 Task: Add an event with the title Presentation Rehearsal and Final Preparation, date '2024/05/24', time 8:00 AM to 10:00 AMand add a description: By exploring the client's goals and strategic direction, the service provider can align their offerings and propose tailored solutions. The event allows for brainstorming sessions, exploring new possibilities, and jointly shaping the future direction of the partnership.Select event color  Blueberry . Add location for the event as: 321 Oxford Street, London, UK, logged in from the account softage.5@softage.netand send the event invitation to softage.4@softage.net and softage.6@softage.net. Set a reminder for the event Daily
Action: Mouse moved to (954, 74)
Screenshot: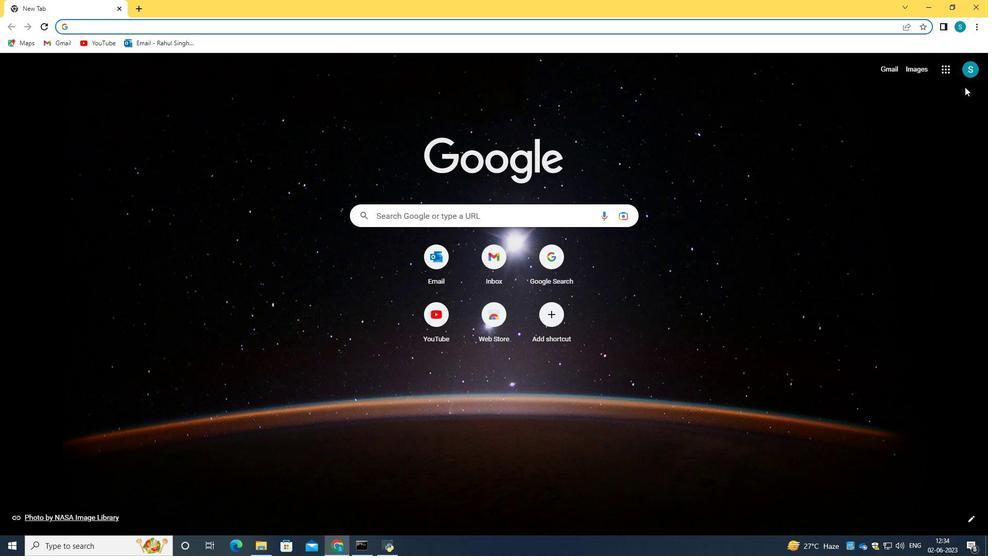 
Action: Mouse pressed left at (954, 74)
Screenshot: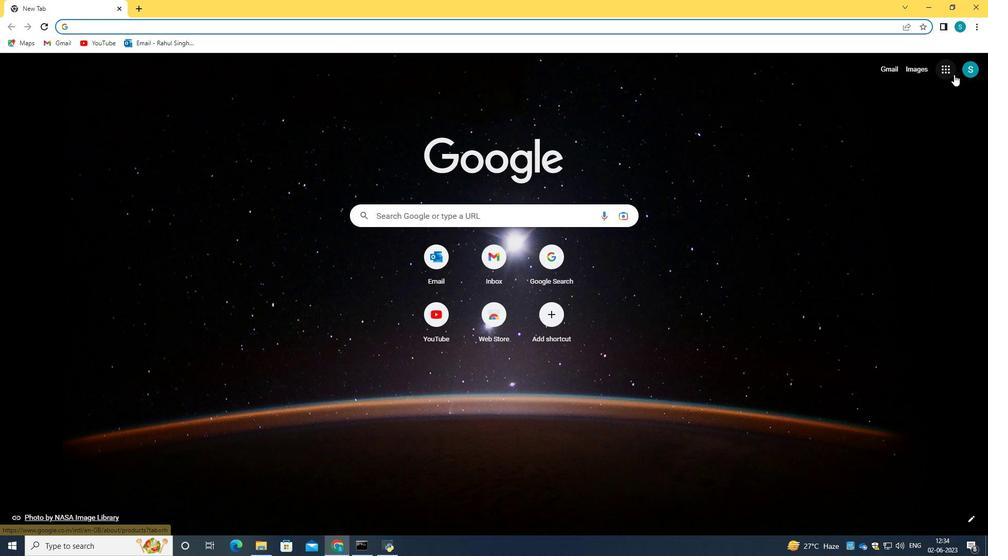 
Action: Mouse moved to (862, 215)
Screenshot: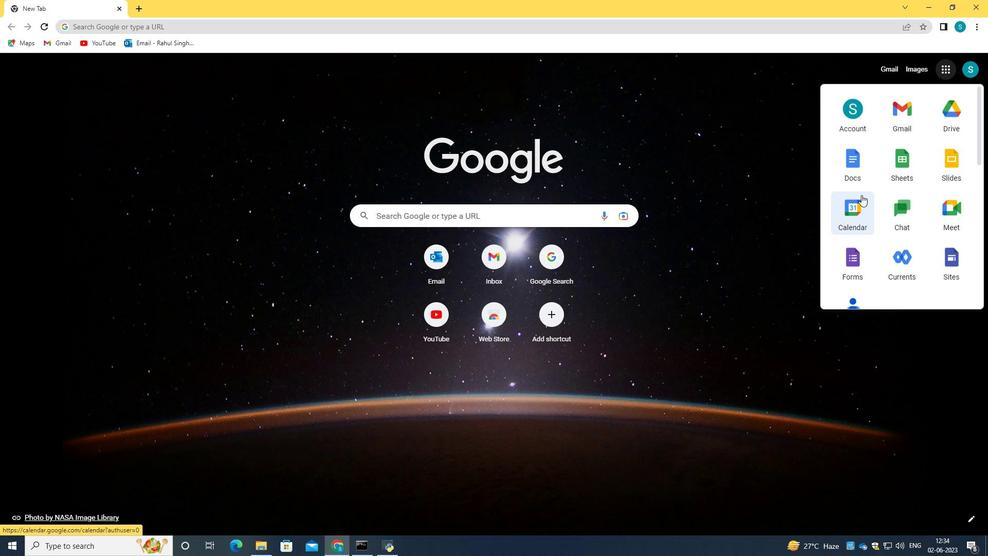 
Action: Mouse pressed left at (862, 215)
Screenshot: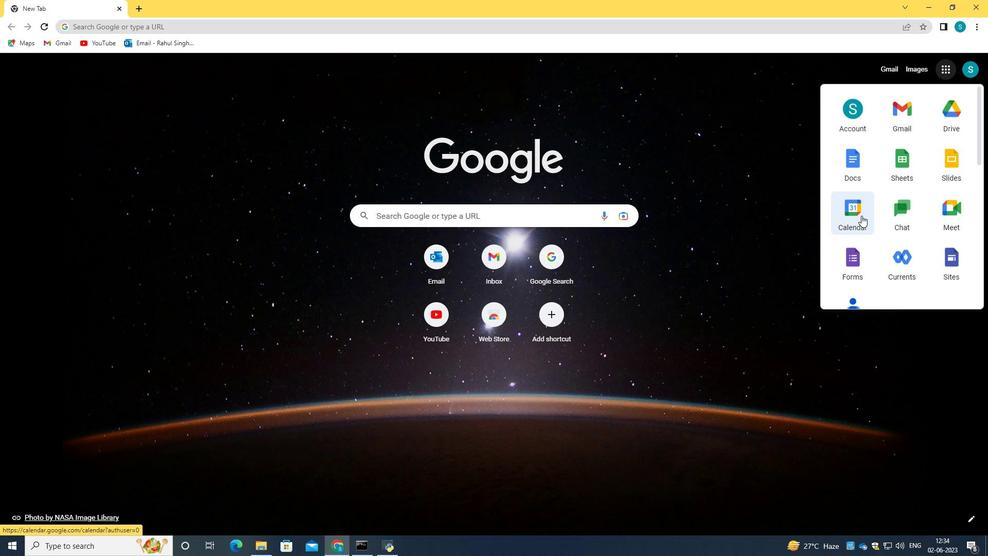 
Action: Mouse moved to (39, 106)
Screenshot: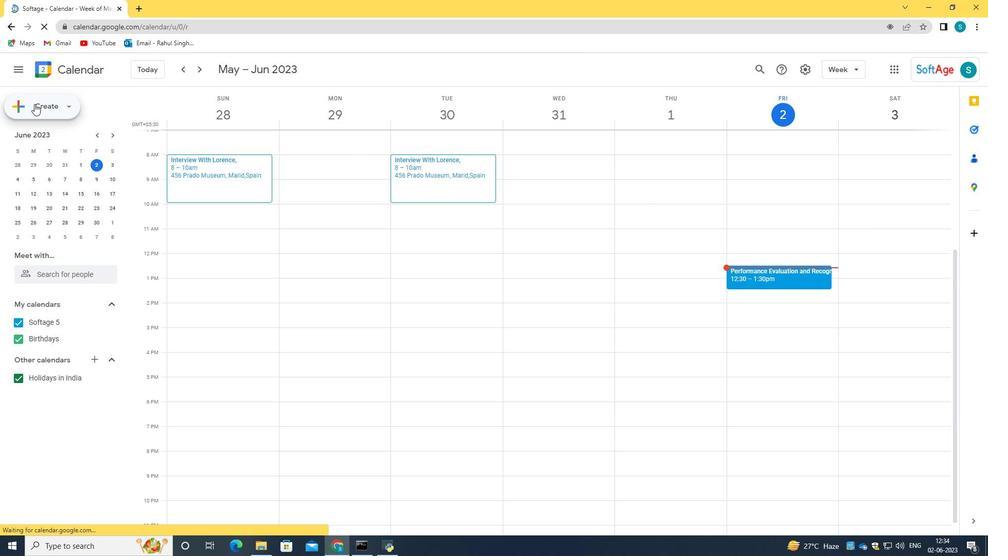 
Action: Mouse pressed left at (39, 106)
Screenshot: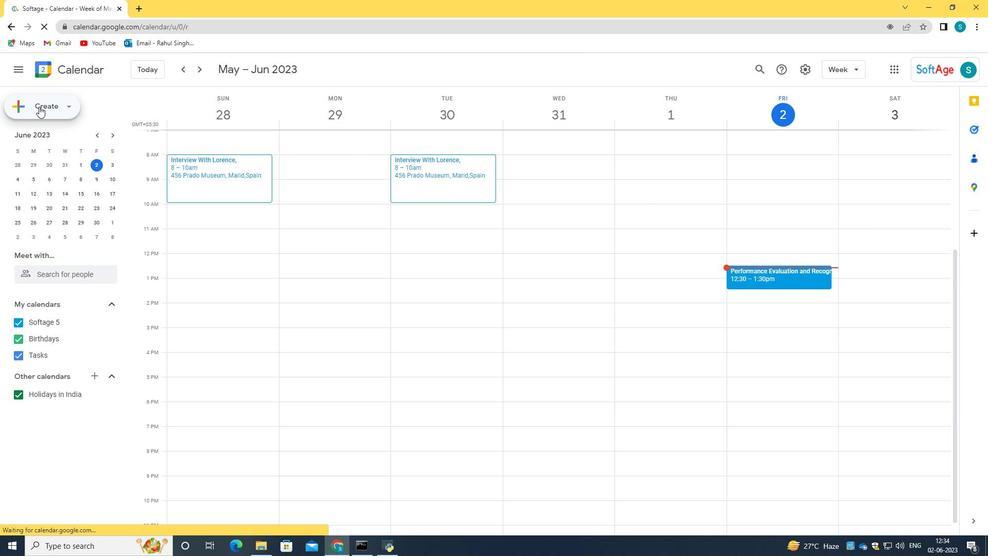 
Action: Mouse moved to (63, 137)
Screenshot: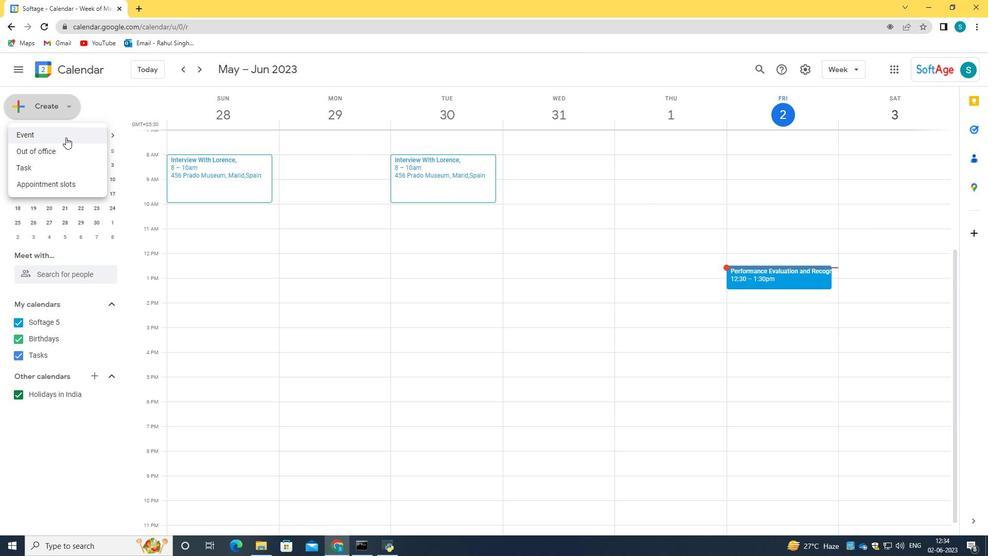 
Action: Mouse pressed left at (63, 137)
Screenshot: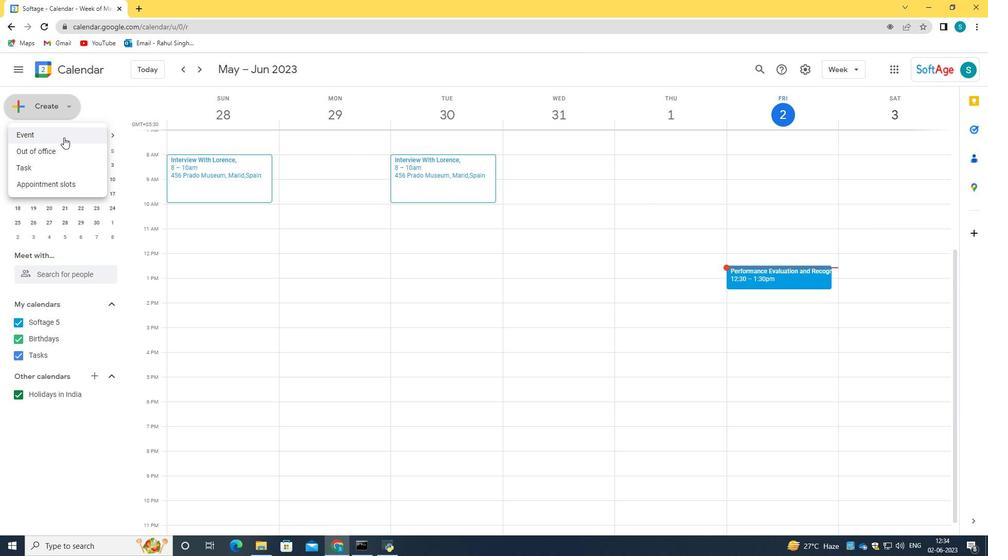 
Action: Mouse moved to (548, 195)
Screenshot: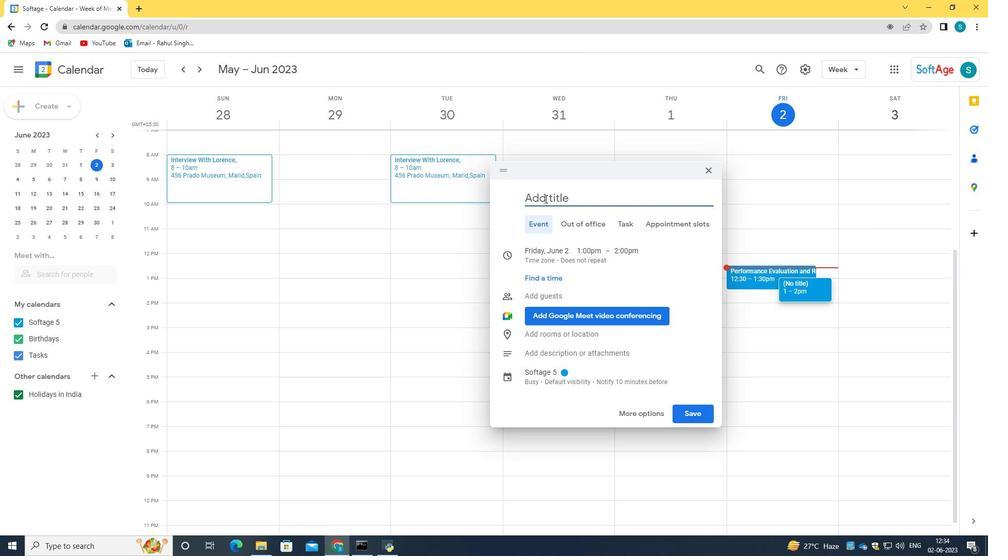 
Action: Key pressed <Key.caps_lock>P<Key.caps_lock>resentation<Key.space><Key.caps_lock>R<Key.caps_lock>ehearsal<Key.space>and<Key.space><Key.caps_lock>F<Key.caps_lock>inal<Key.space><Key.caps_lock>P<Key.caps_lock>reparation
Screenshot: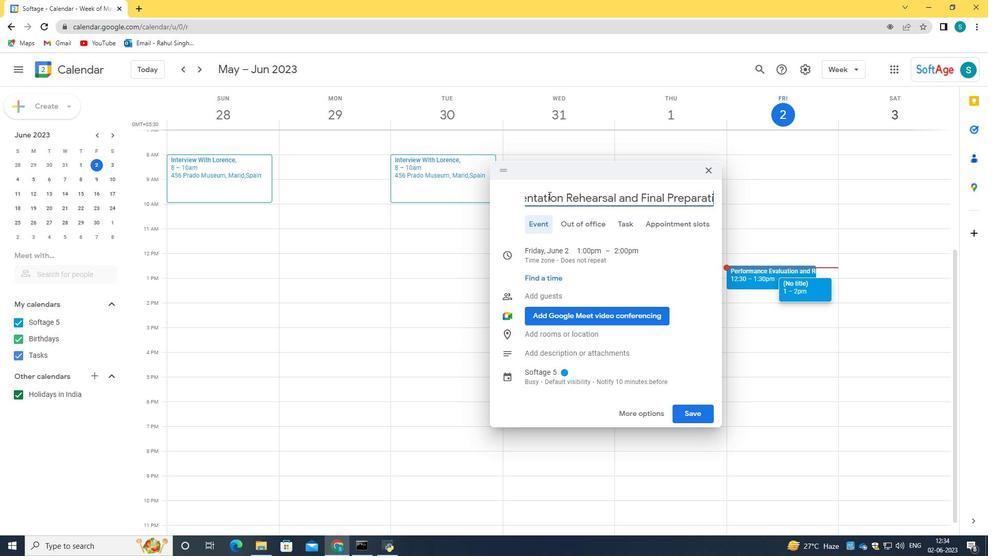 
Action: Mouse moved to (542, 248)
Screenshot: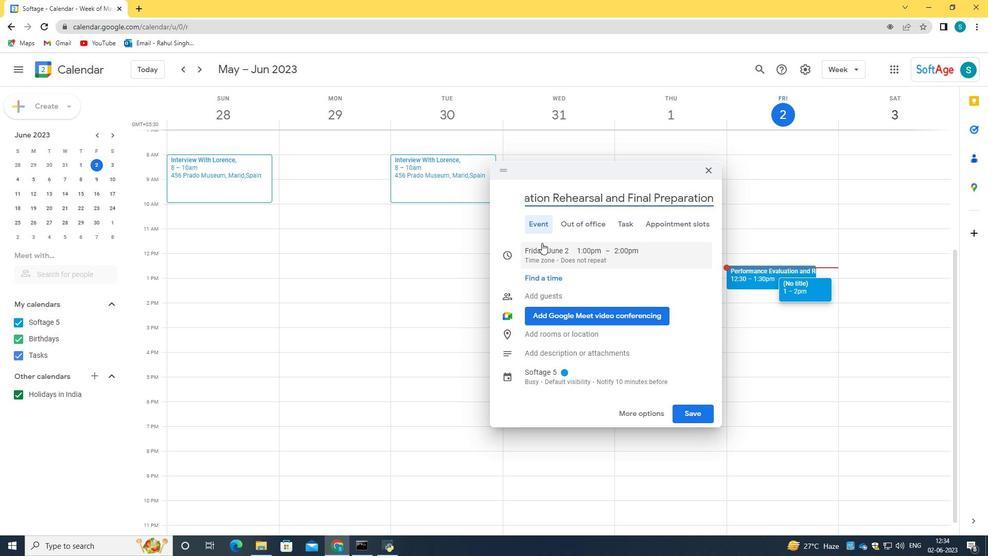 
Action: Mouse pressed left at (542, 248)
Screenshot: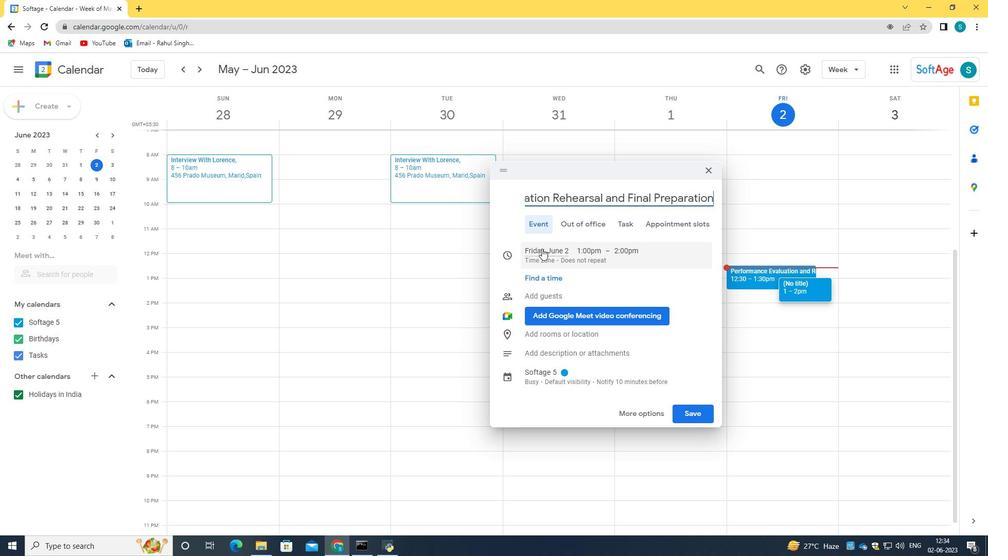
Action: Mouse moved to (561, 252)
Screenshot: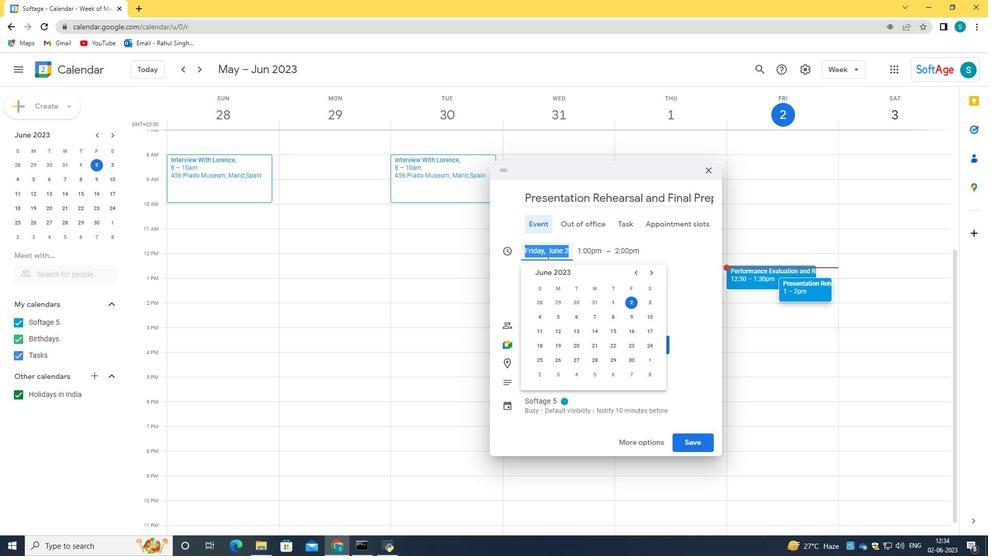 
Action: Key pressed 2024/05/04
Screenshot: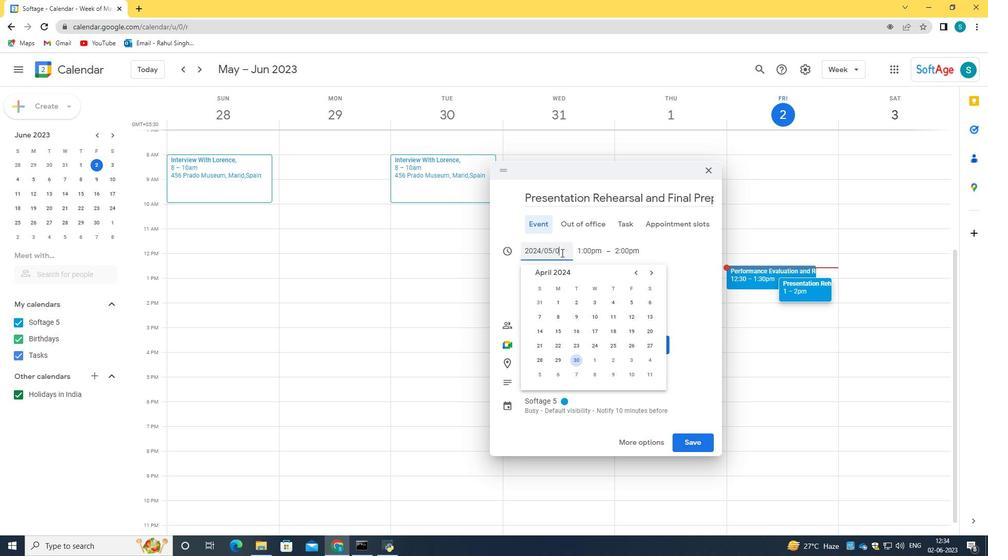 
Action: Mouse moved to (591, 247)
Screenshot: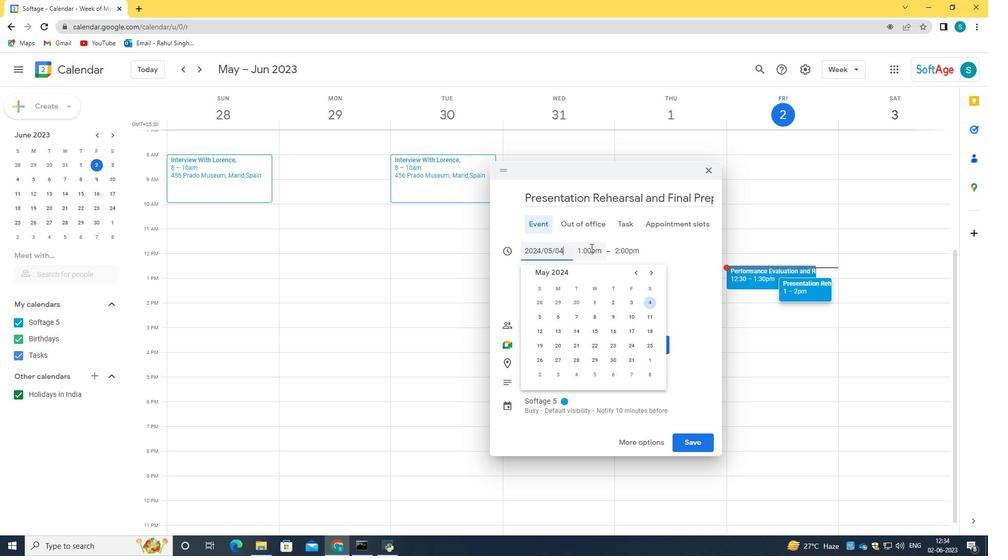 
Action: Key pressed <Key.tab>08<Key.shift_r>:00<Key.space><Key.caps_lock>AM<Key.tab>10<Key.shift_r>:00<Key.space>AM<Key.enter>
Screenshot: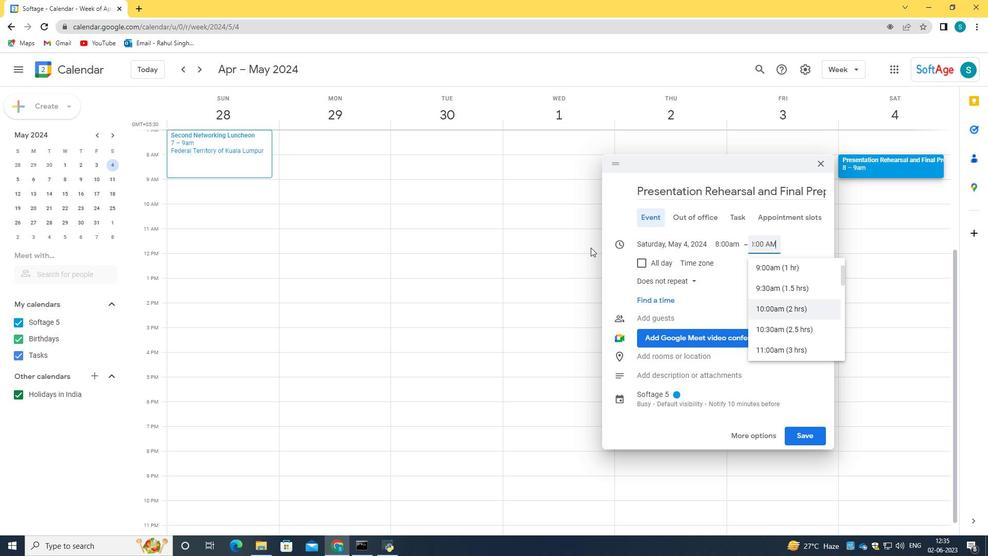 
Action: Mouse moved to (762, 441)
Screenshot: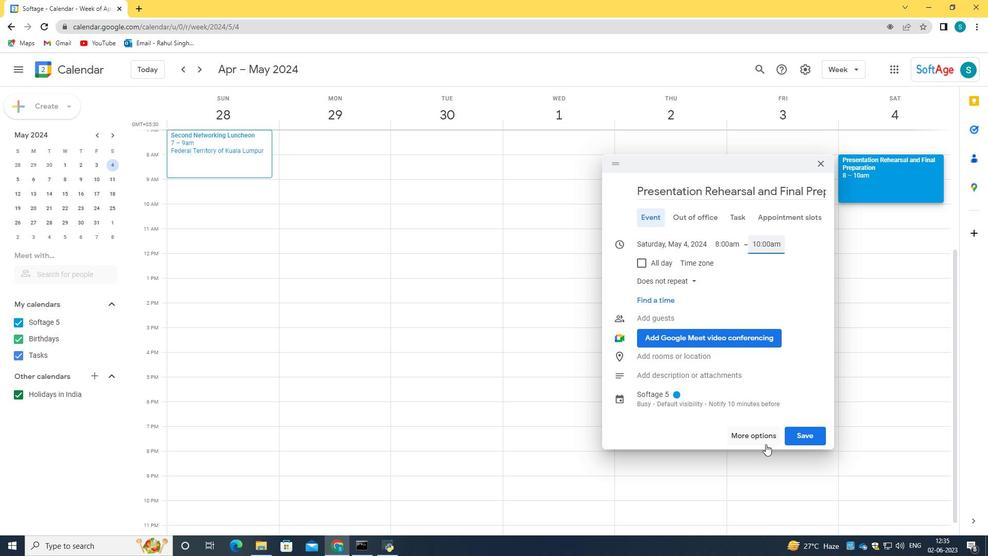 
Action: Mouse pressed left at (762, 441)
Screenshot: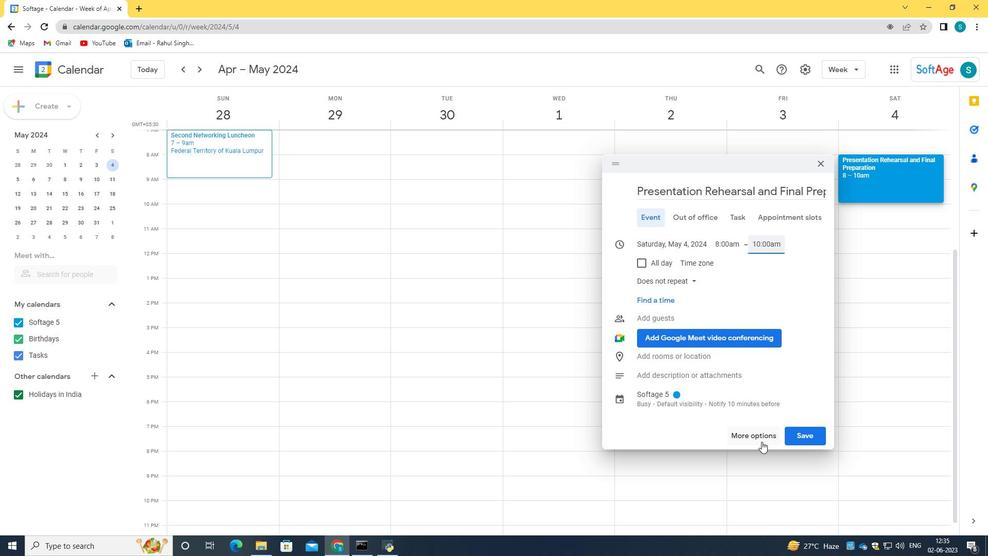 
Action: Mouse moved to (116, 389)
Screenshot: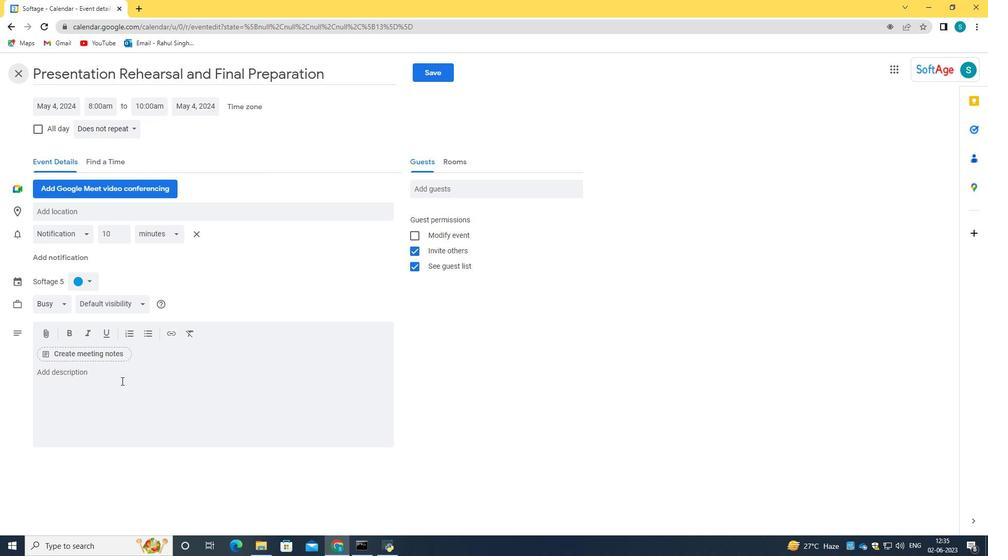 
Action: Mouse pressed left at (116, 389)
Screenshot: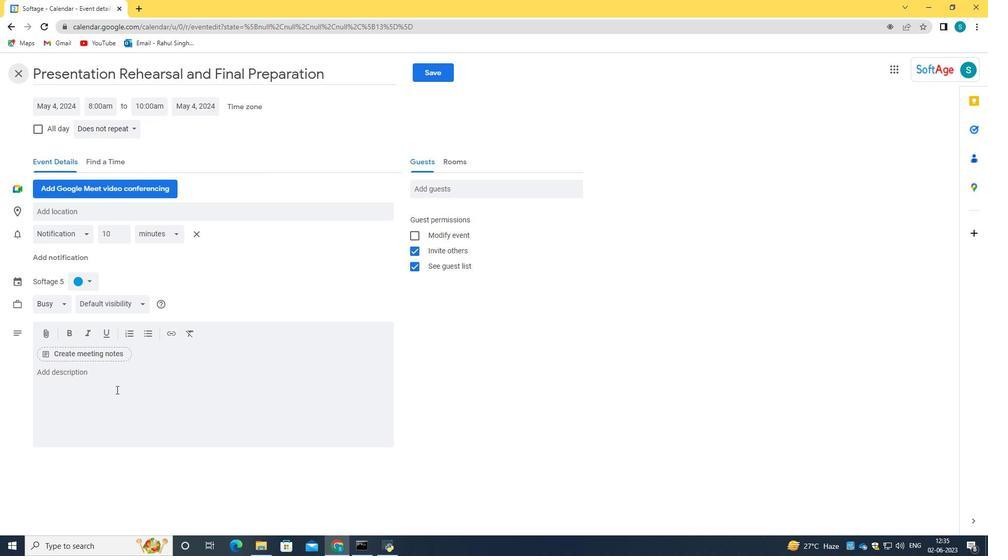 
Action: Key pressed <Key.caps_lock>b<Key.caps_lock><Key.backspace>B<Key.caps_lock>y<Key.space>exploring<Key.space>the<Key.space>client's<Key.space>goals<Key.space>and<Key.space>strategic<Key.space>direction,<Key.space>the<Key.space>servic<Key.space>provider<Key.space>can<Key.space>allign<Key.space>their<Key.space>o<Key.backspace><Key.backspace><Key.backspace><Key.backspace><Key.backspace><Key.backspace><Key.backspace><Key.backspace><Key.backspace><Key.backspace><Key.backspace><Key.backspace>ign<Key.space>their<Key.space>offering<Key.space>and<Key.backspace><Key.backspace>s<Key.space><Key.backspace><Key.backspace><Key.backspace><Key.backspace>s<Key.space>and<Key.space>propose<Key.space>tailored<Key.space>solutions.<Key.space><Key.caps_lock>T<Key.caps_lock>he<Key.space>event<Key.space>allows<Key.space>for<Key.space>brainstorming<Key.space>sessions,<Key.space>exploring<Key.space>new<Key.space>possibilities<Key.space><Key.backspace>,<Key.space>and<Key.space>jointly<Key.space>shaping<Key.space>the<Key.space>future<Key.space>direction<Key.space>of<Key.space>teh<Key.backspace><Key.backspace>he<Key.space>partnership.
Screenshot: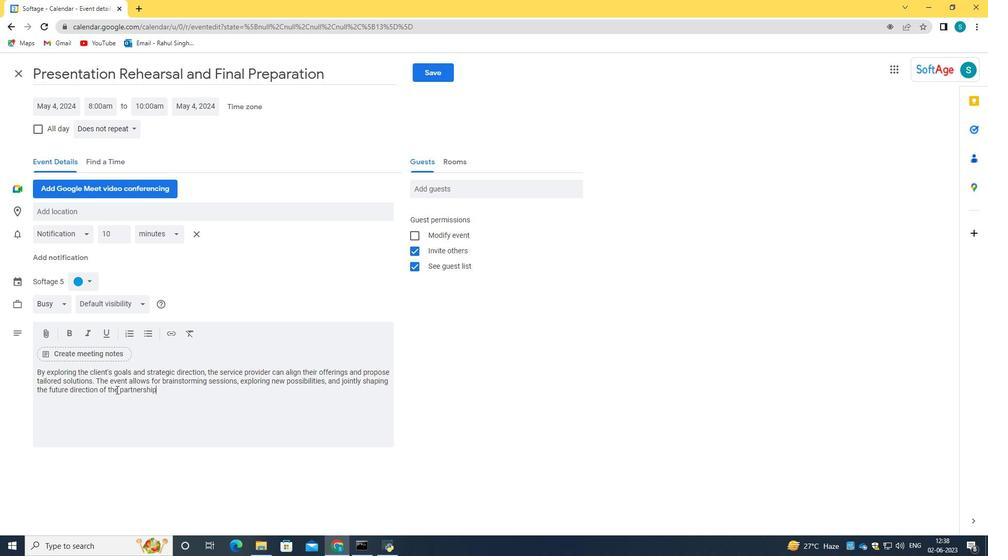 
Action: Mouse moved to (91, 283)
Screenshot: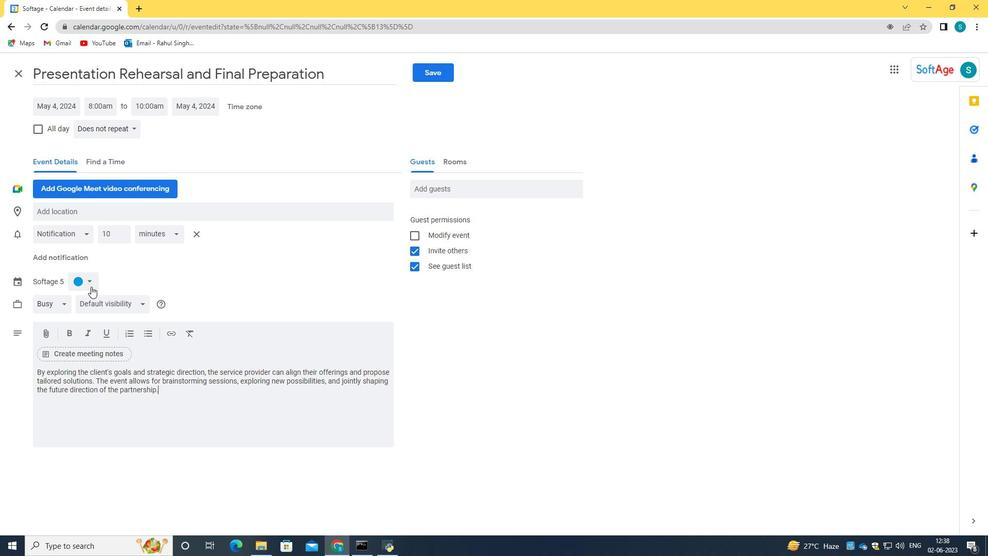 
Action: Mouse pressed left at (91, 283)
Screenshot: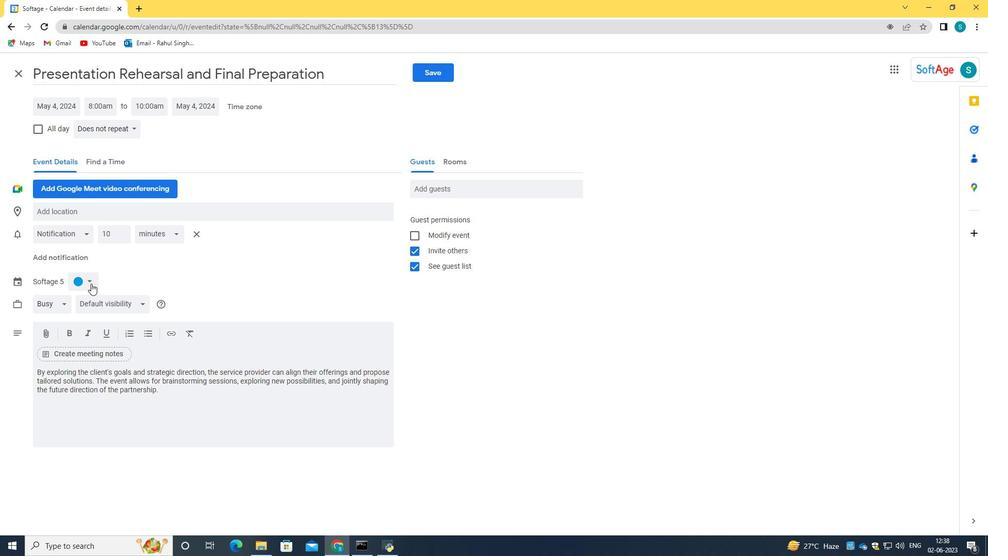 
Action: Mouse moved to (88, 316)
Screenshot: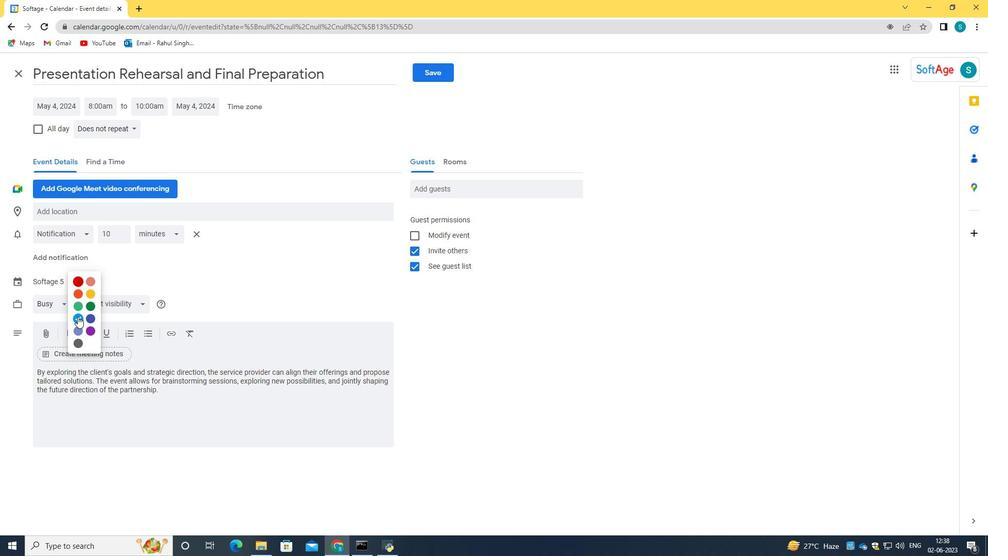 
Action: Mouse pressed left at (88, 316)
Screenshot: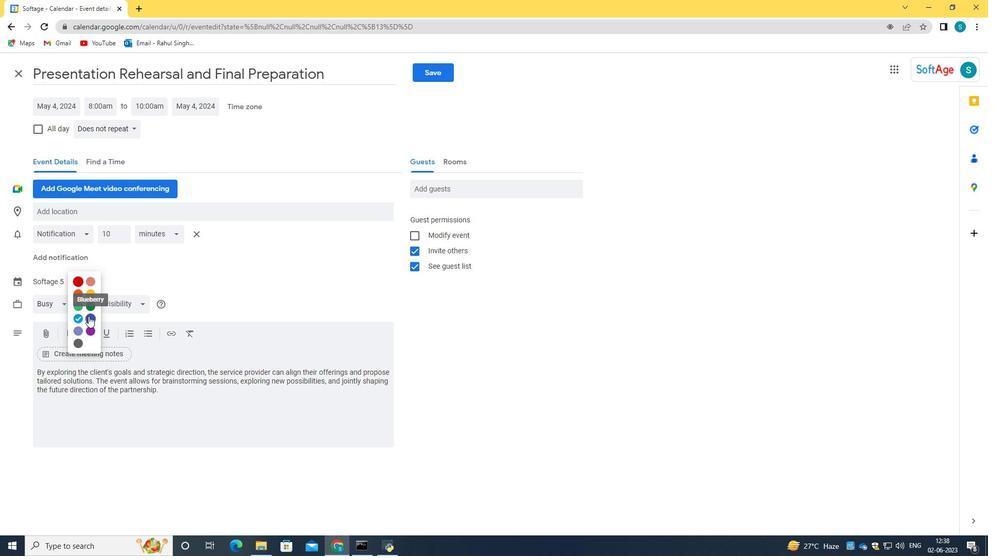 
Action: Mouse moved to (103, 214)
Screenshot: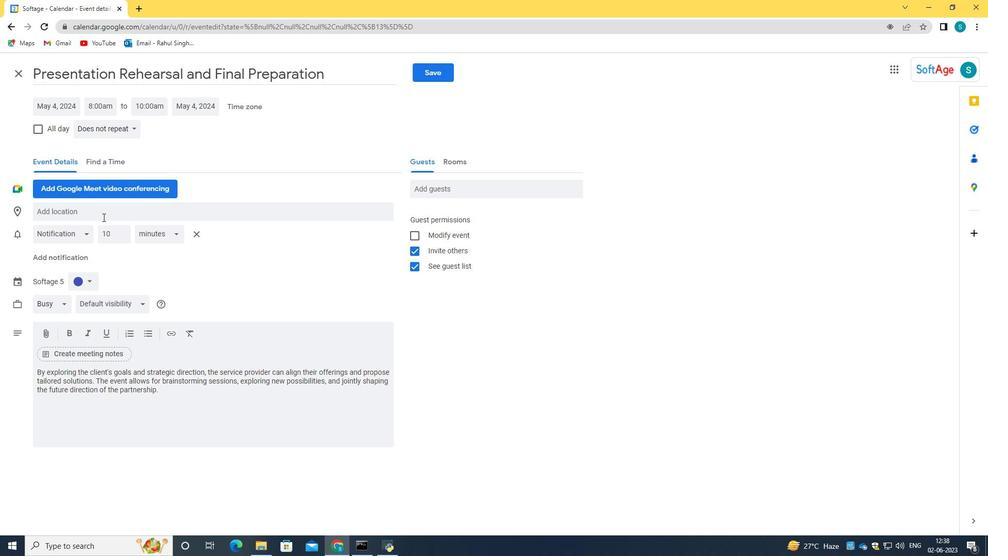 
Action: Mouse pressed left at (103, 214)
Screenshot: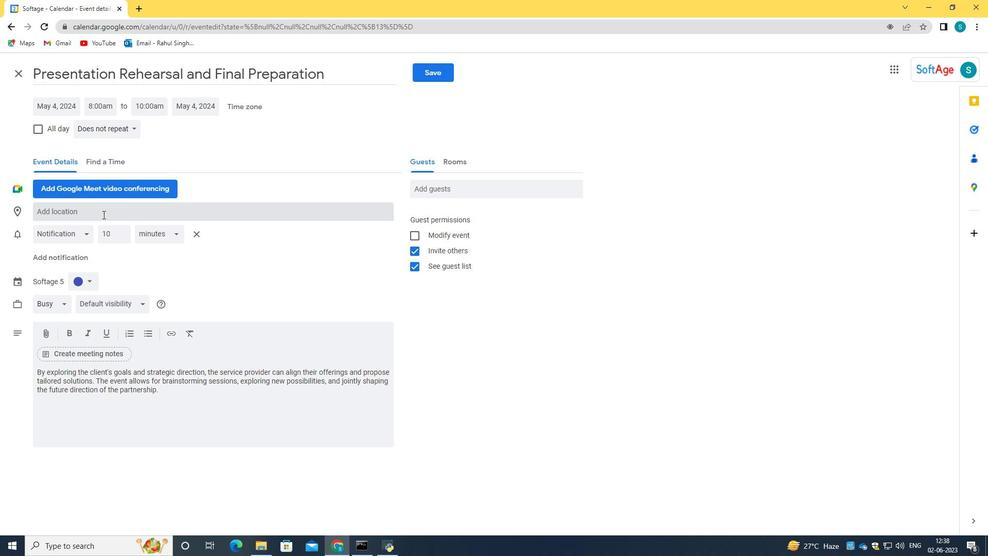 
Action: Key pressed 321<Key.space><Key.caps_lock>O<Key.caps_lock>xford<Key.space><Key.caps_lock>S<Key.caps_lock>treet,<Key.space><Key.caps_lock>L<Key.caps_lock>ondon,<Key.space><Key.caps_lock>Y<Key.caps_lock><Key.backspace>
Screenshot: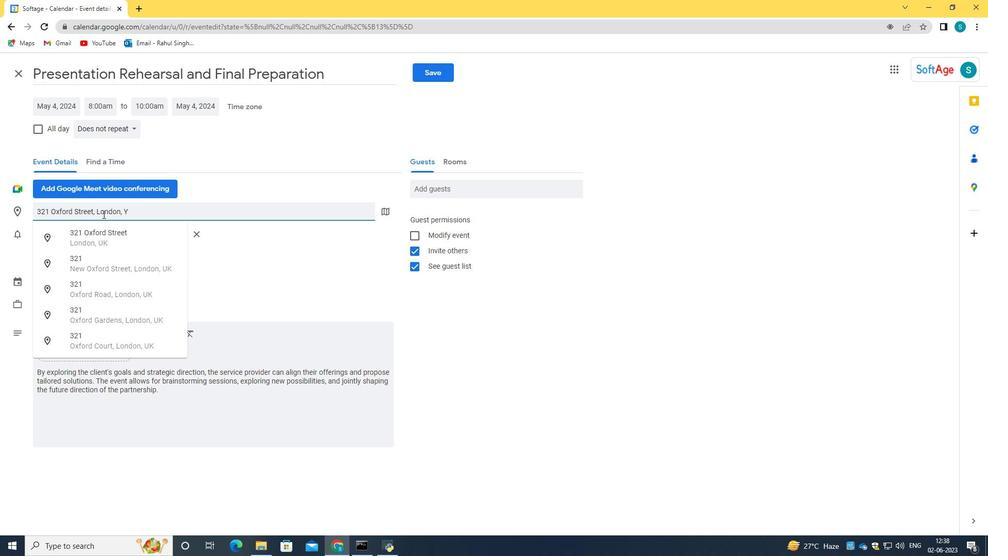 
Action: Mouse moved to (114, 285)
Screenshot: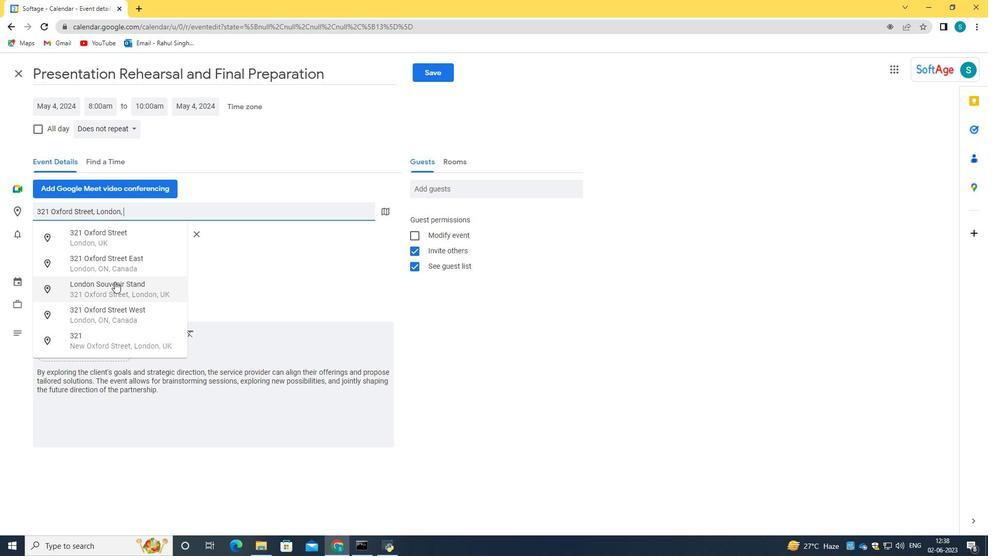 
Action: Mouse pressed left at (114, 285)
Screenshot: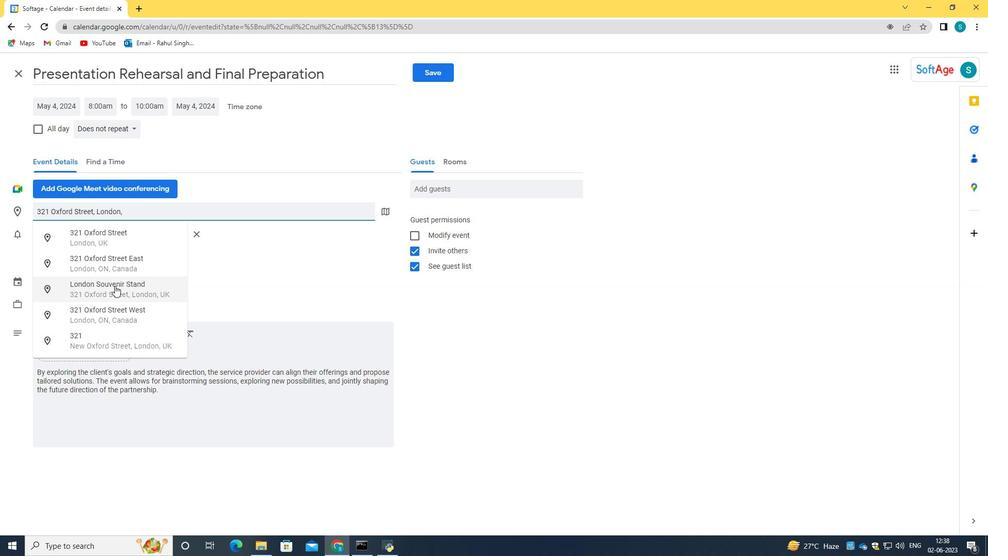 
Action: Mouse moved to (431, 189)
Screenshot: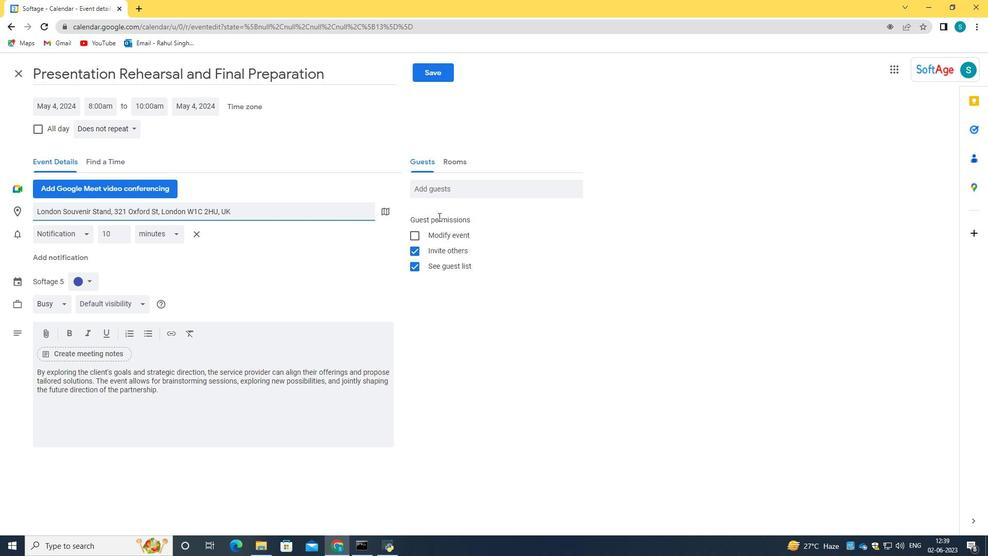 
Action: Mouse pressed left at (431, 189)
Screenshot: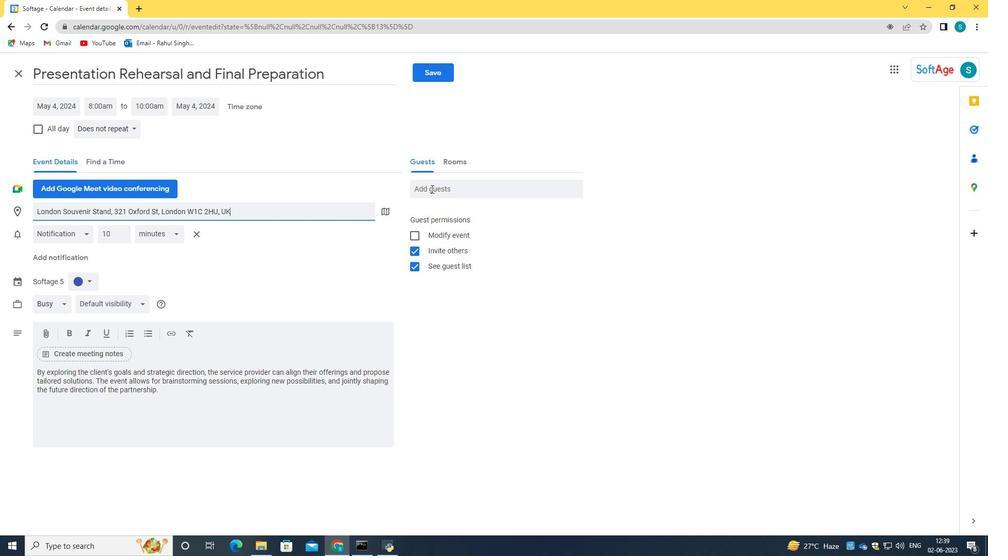 
Action: Mouse moved to (446, 190)
Screenshot: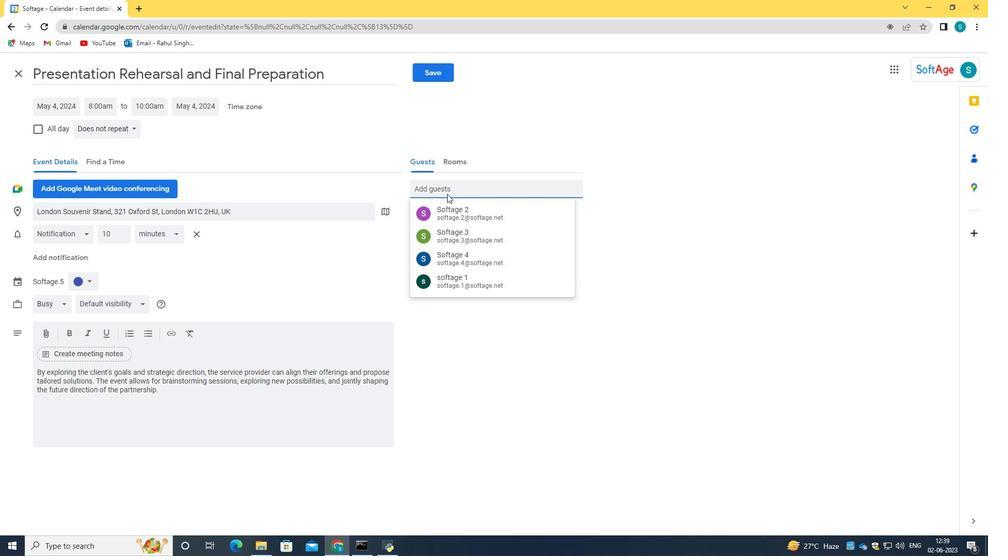 
Action: Key pressed softag
Screenshot: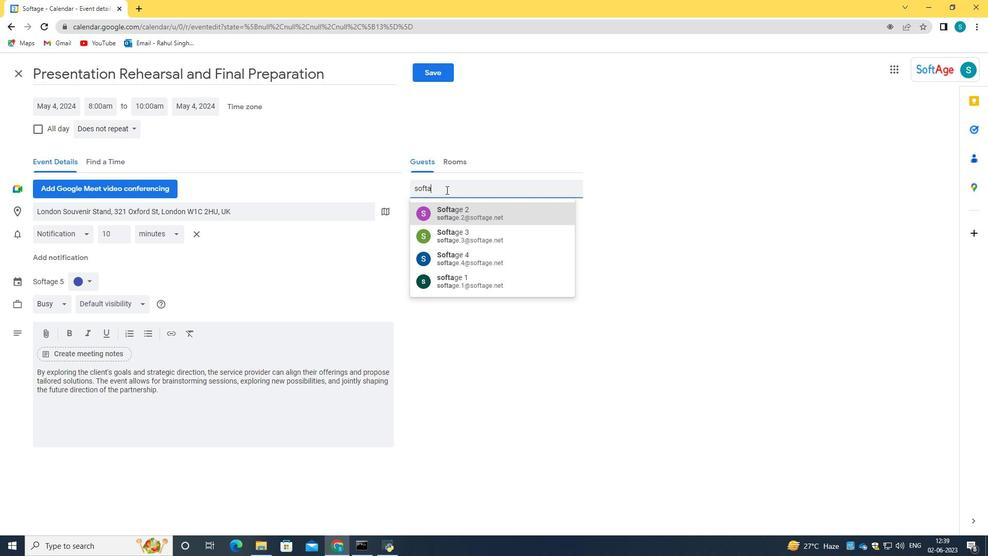 
Action: Mouse moved to (446, 190)
Screenshot: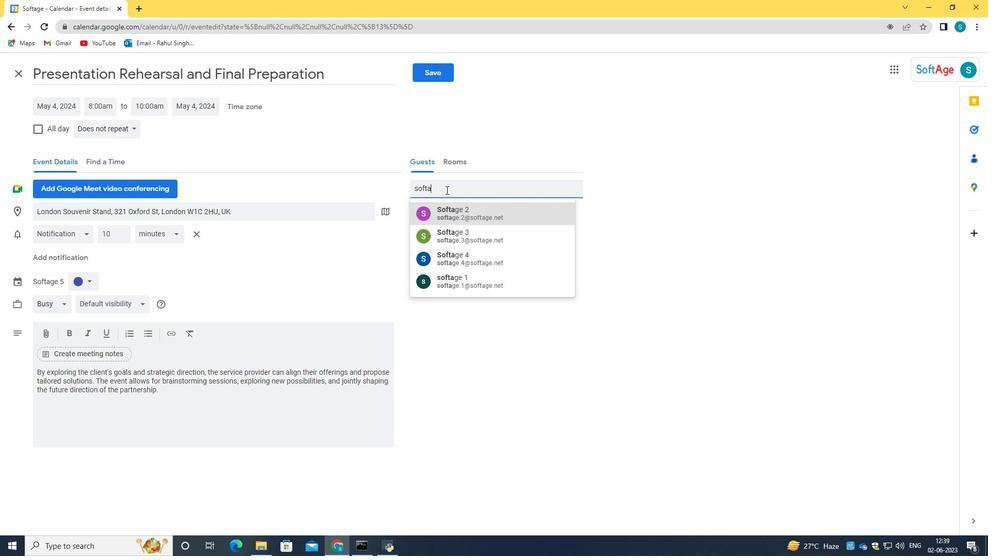 
Action: Key pressed e.4<Key.shift>@softage.net
Screenshot: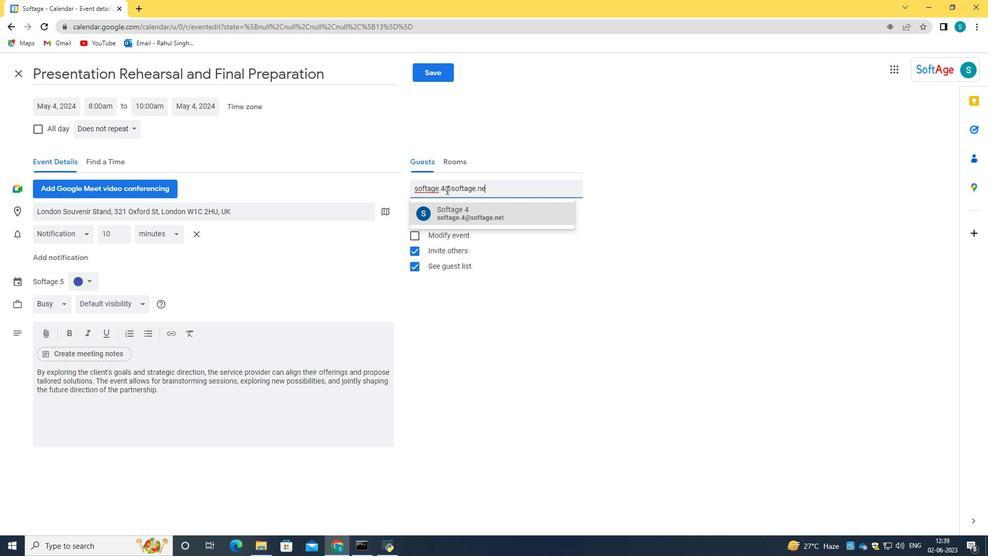 
Action: Mouse moved to (487, 214)
Screenshot: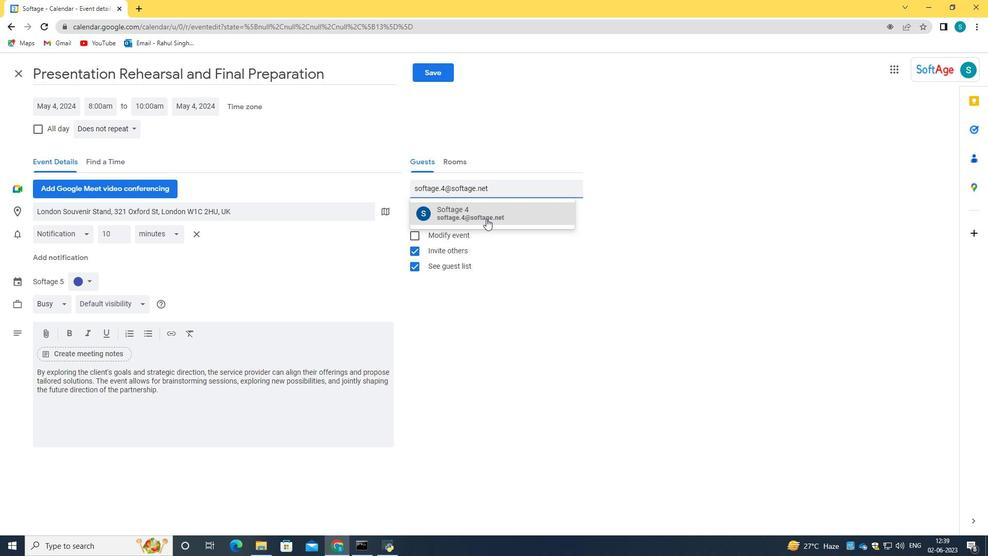 
Action: Mouse pressed left at (487, 214)
Screenshot: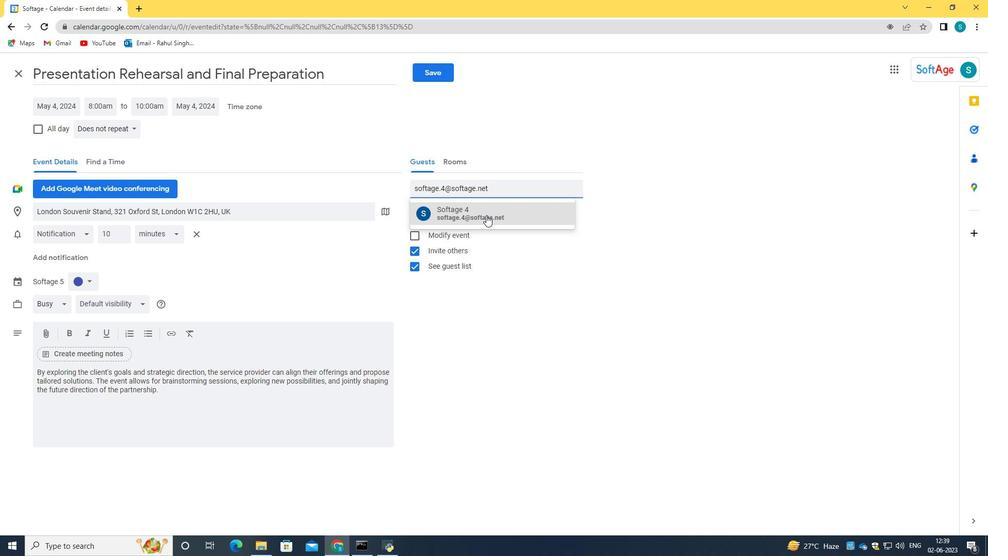 
Action: Mouse moved to (494, 187)
Screenshot: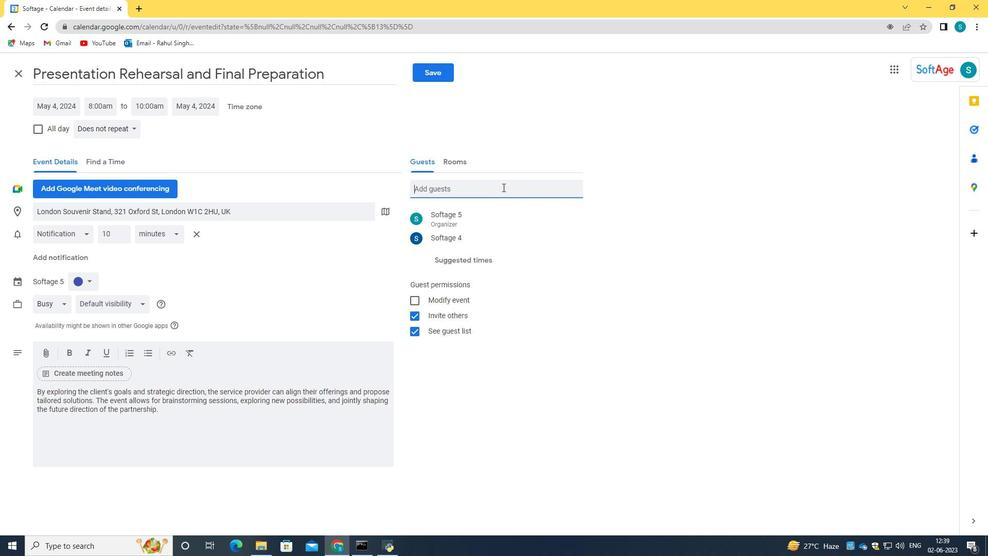 
Action: Key pressed softage.6<Key.shift>@softage.net
Screenshot: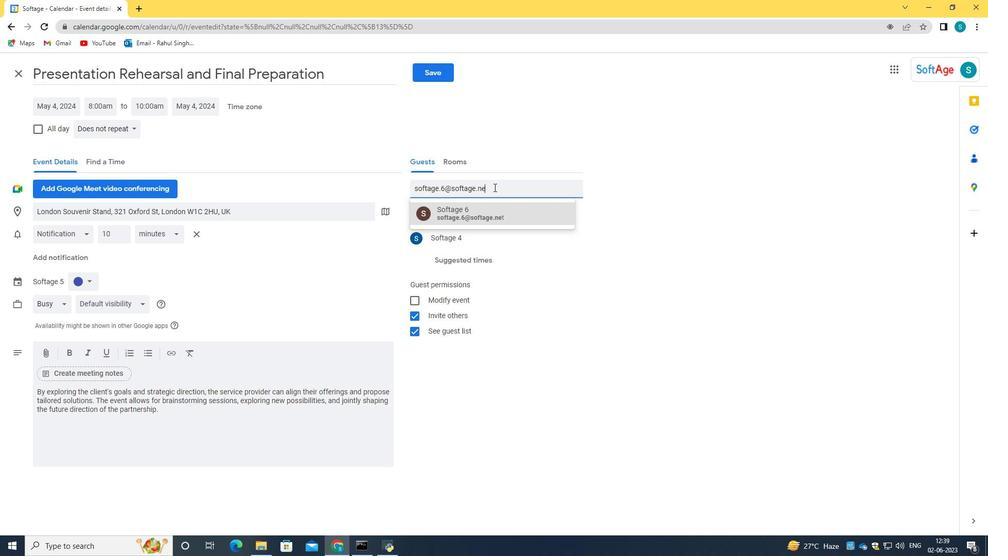 
Action: Mouse moved to (479, 209)
Screenshot: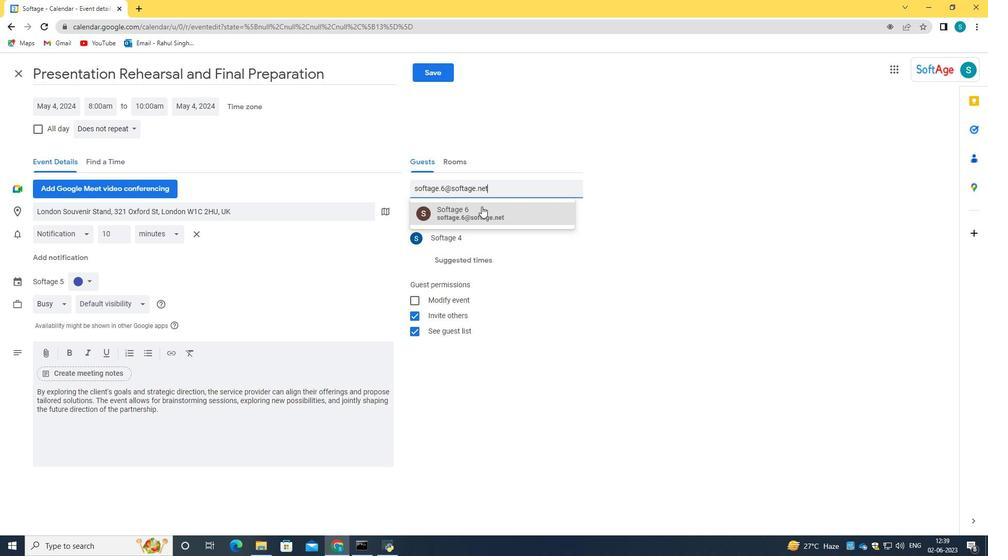 
Action: Mouse pressed left at (479, 209)
Screenshot: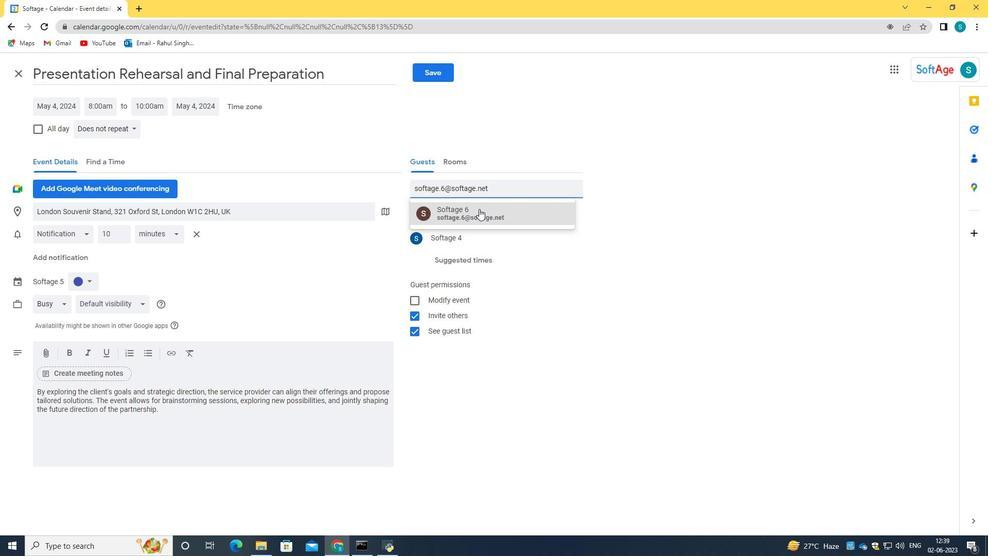 
Action: Mouse moved to (123, 130)
Screenshot: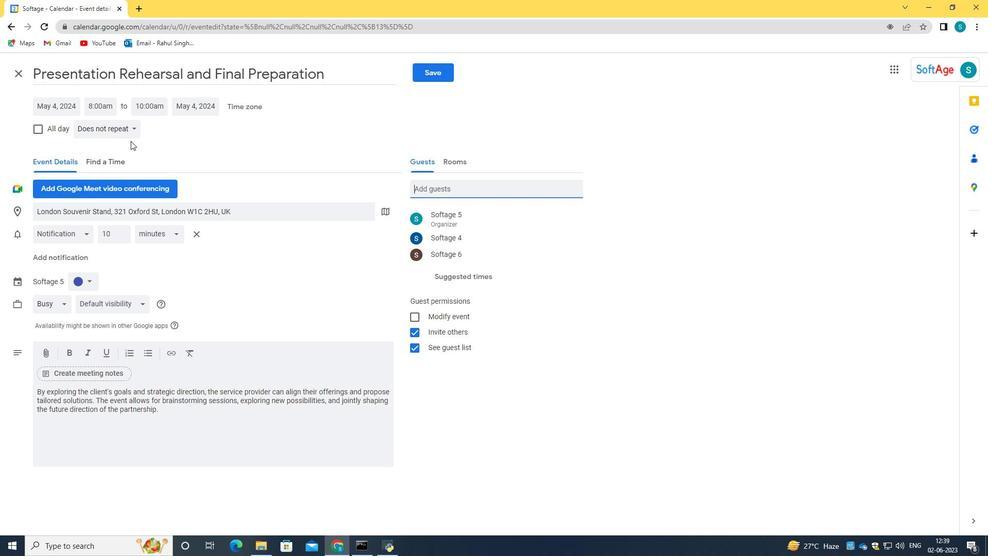 
Action: Mouse pressed left at (123, 130)
Screenshot: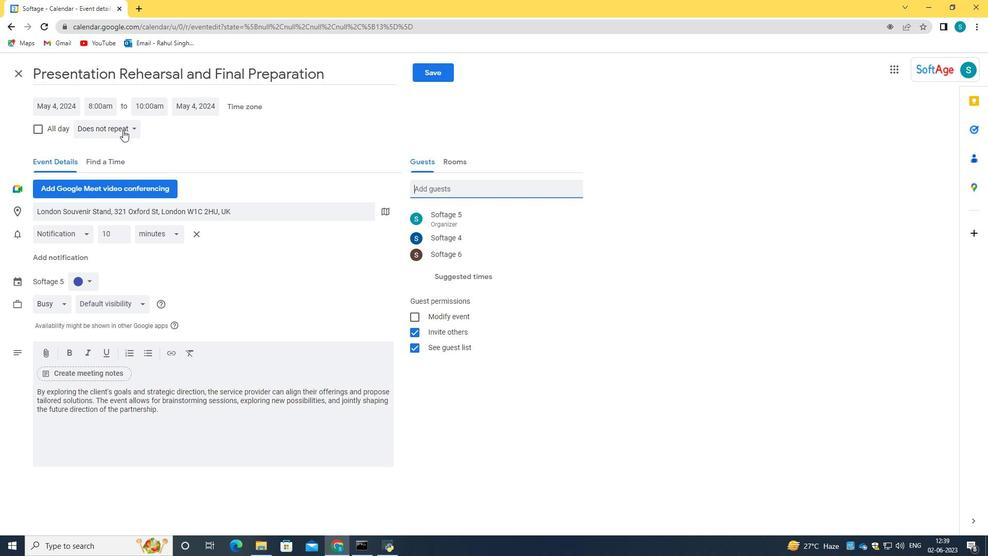 
Action: Mouse moved to (113, 145)
Screenshot: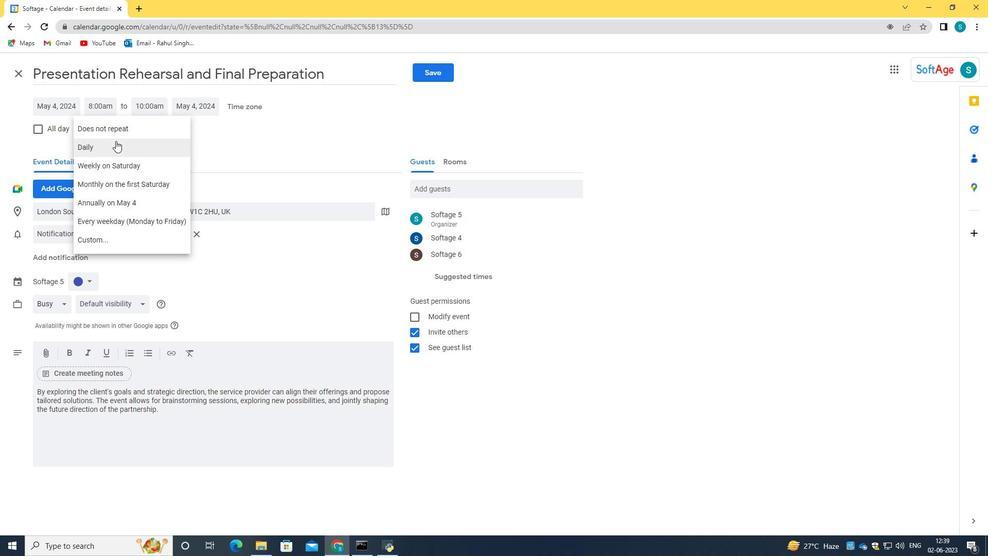
Action: Mouse pressed left at (113, 145)
Screenshot: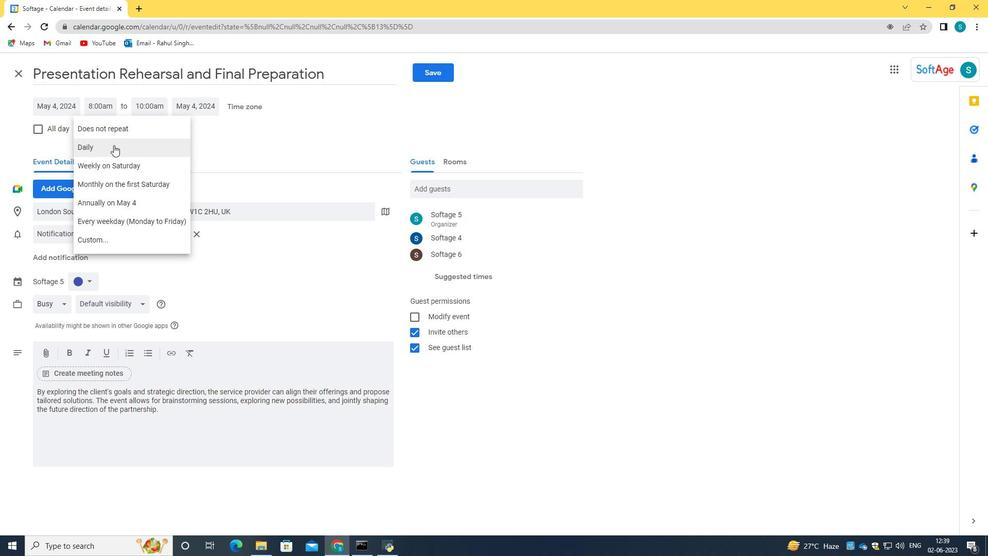 
Action: Mouse moved to (433, 75)
Screenshot: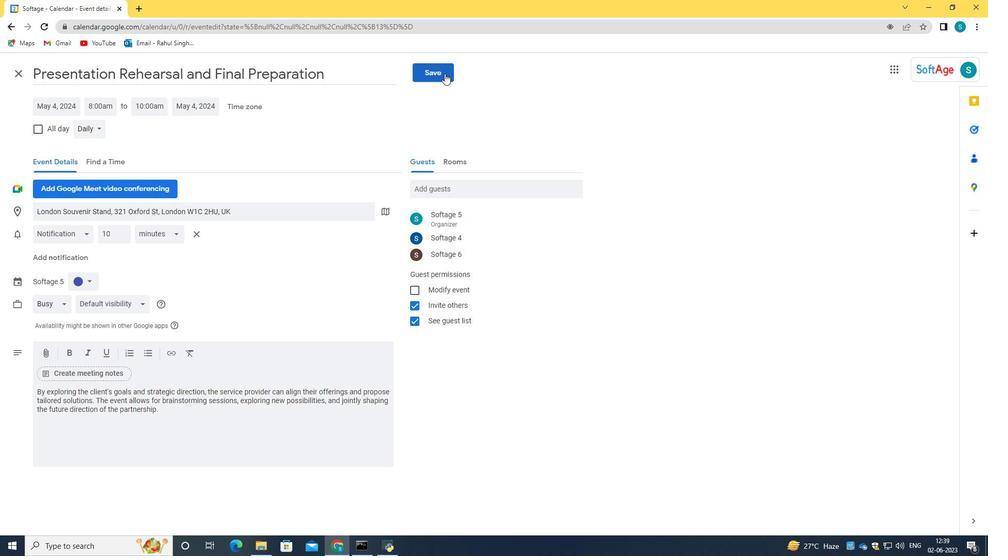 
Action: Mouse pressed left at (433, 75)
Screenshot: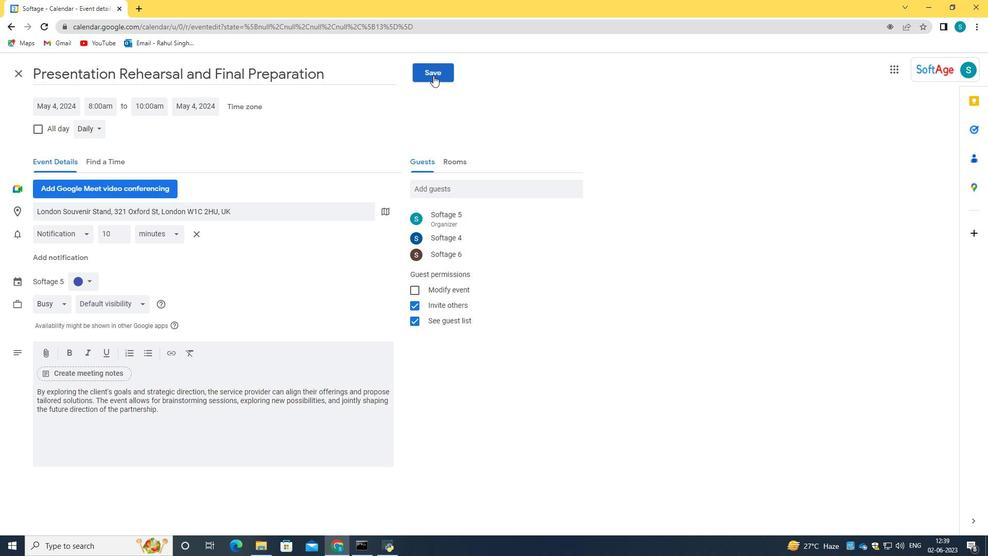 
Action: Mouse moved to (587, 320)
Screenshot: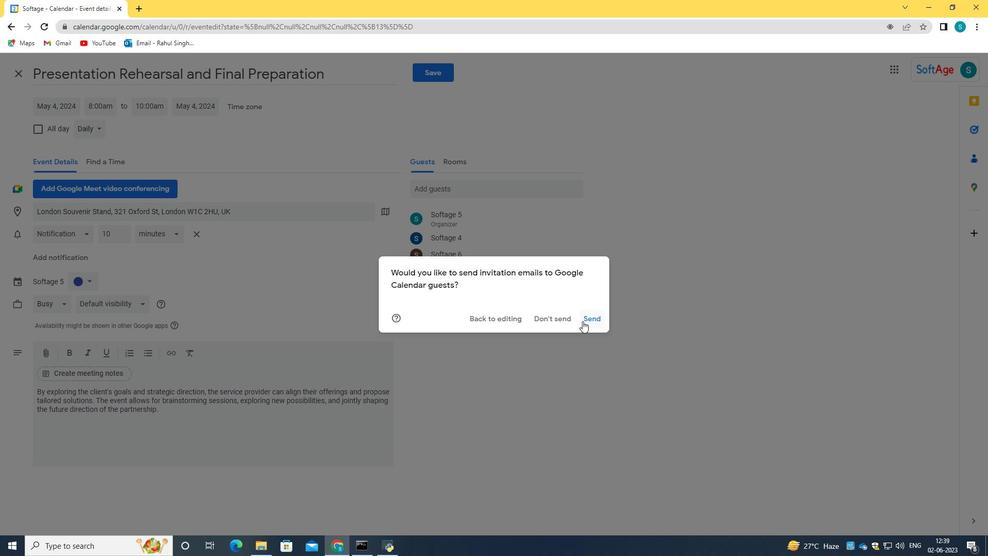 
